 Task: Learn more about a business.
Action: Mouse moved to (776, 96)
Screenshot: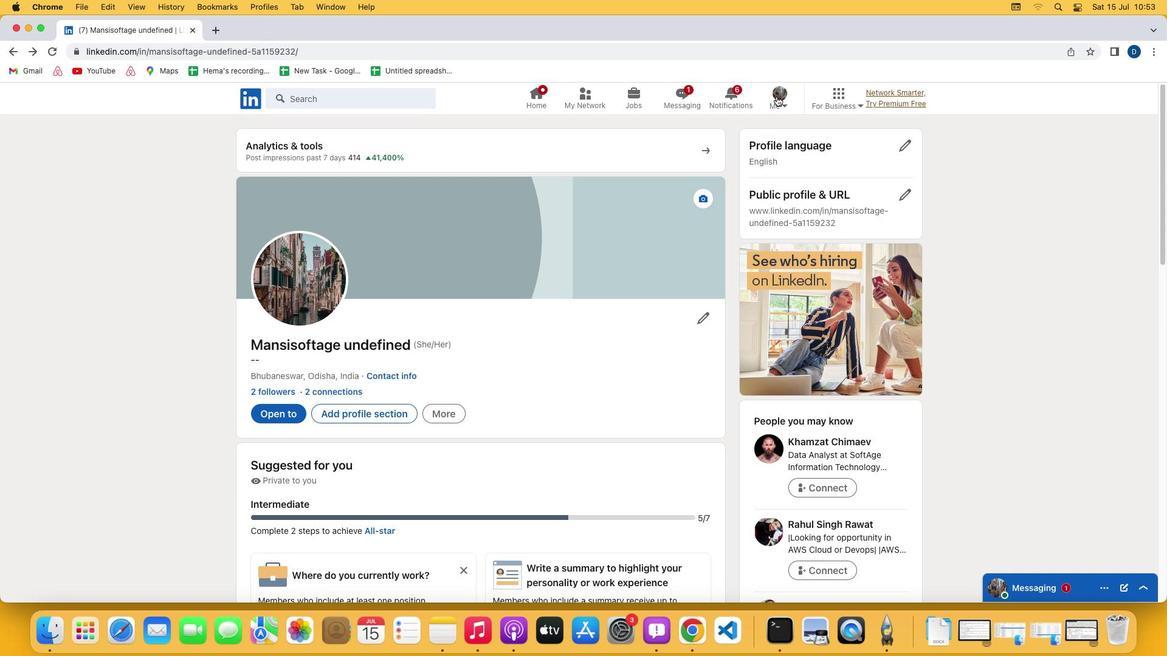 
Action: Mouse pressed left at (776, 96)
Screenshot: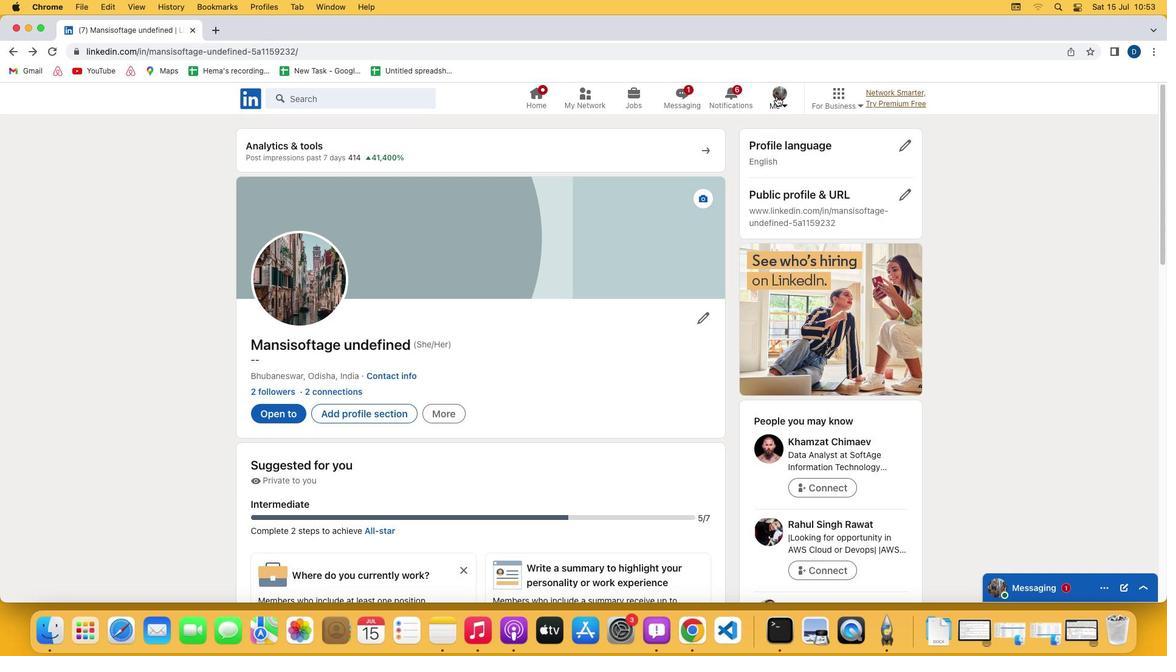 
Action: Mouse pressed left at (776, 96)
Screenshot: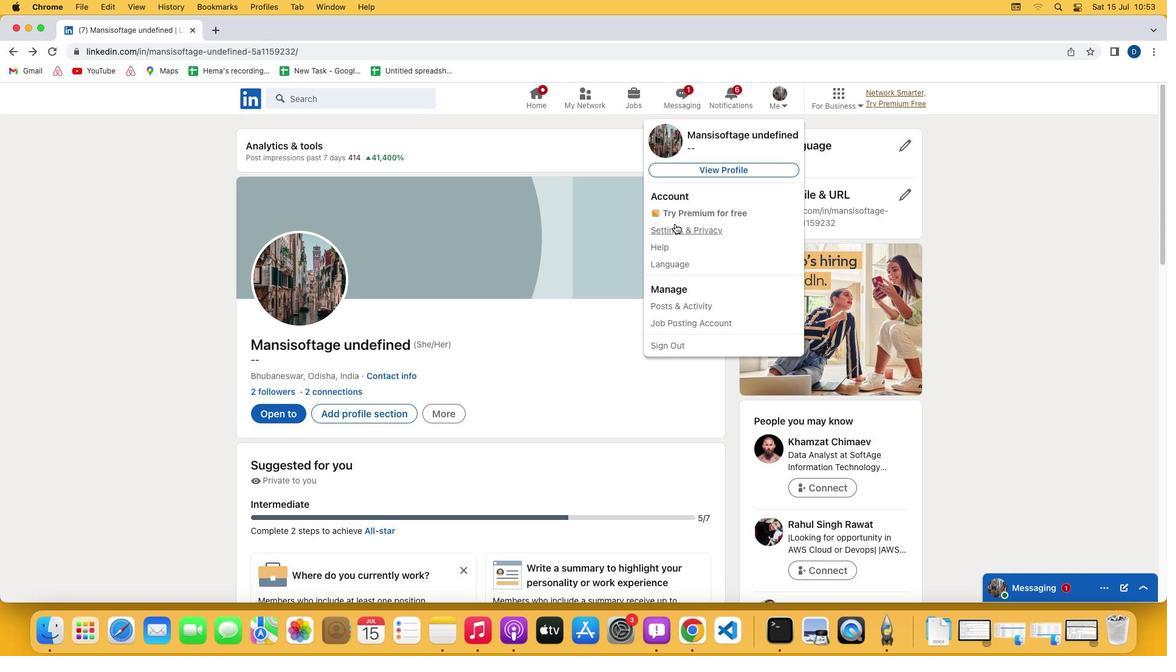 
Action: Mouse moved to (668, 230)
Screenshot: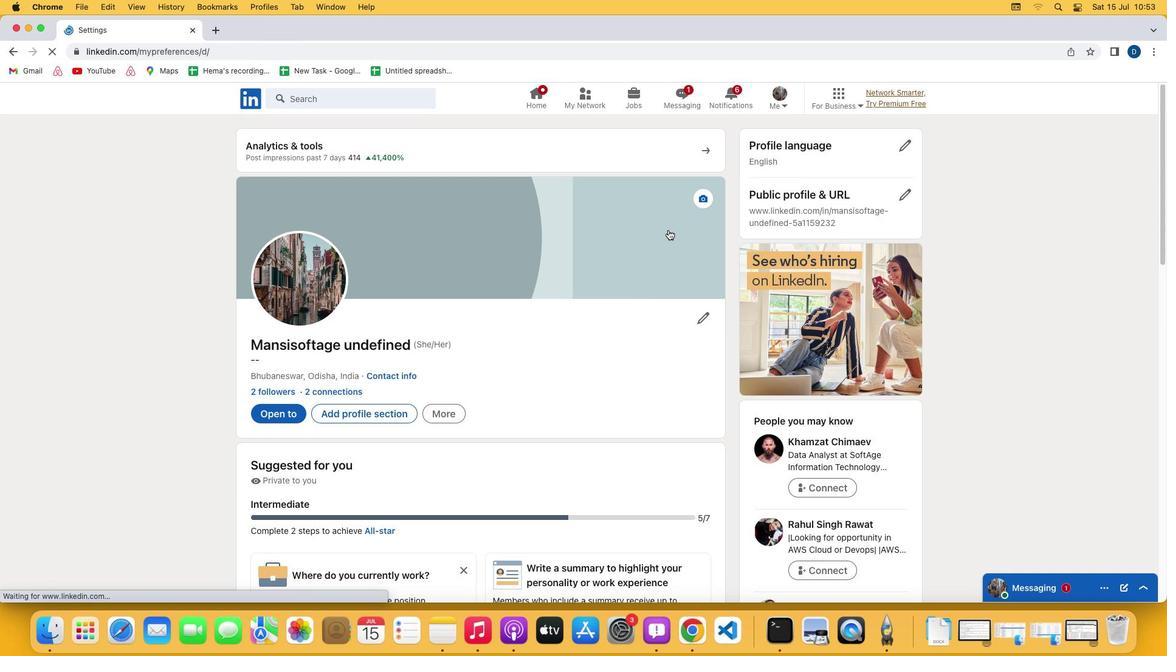
Action: Mouse pressed left at (668, 230)
Screenshot: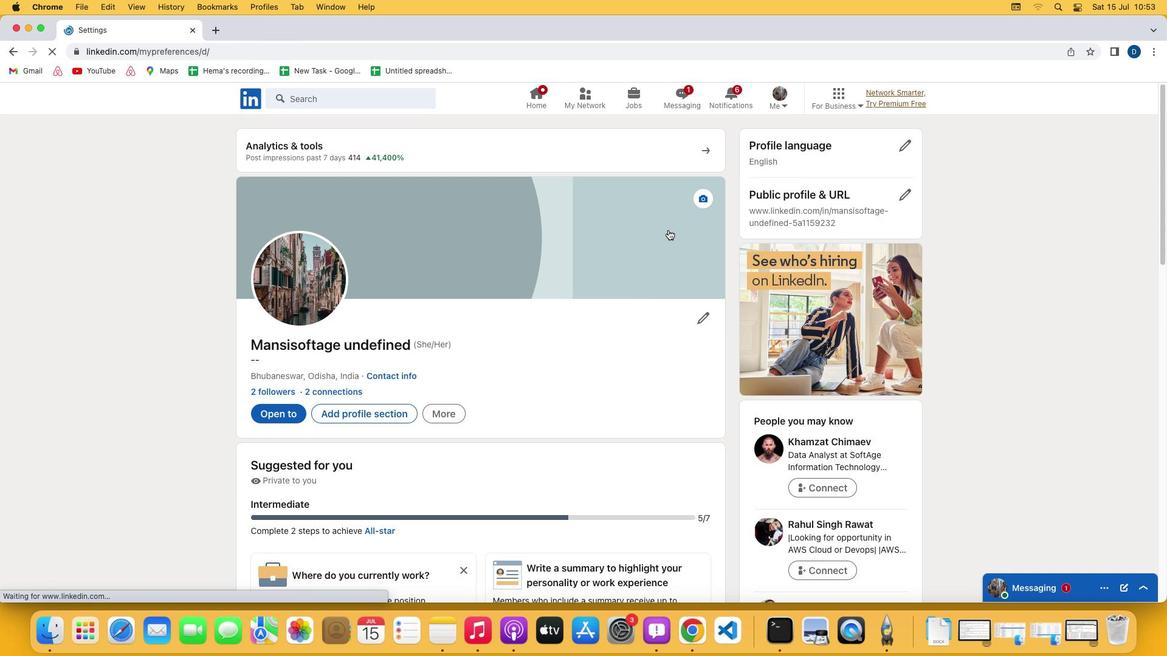 
Action: Mouse moved to (624, 383)
Screenshot: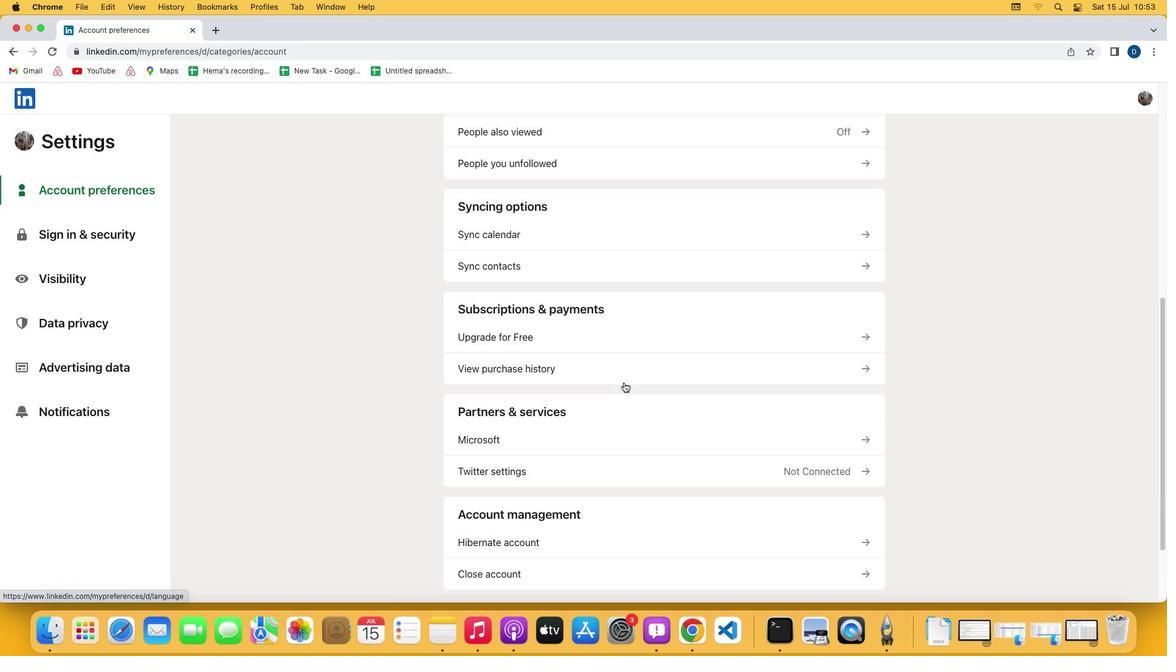
Action: Mouse scrolled (624, 383) with delta (0, 0)
Screenshot: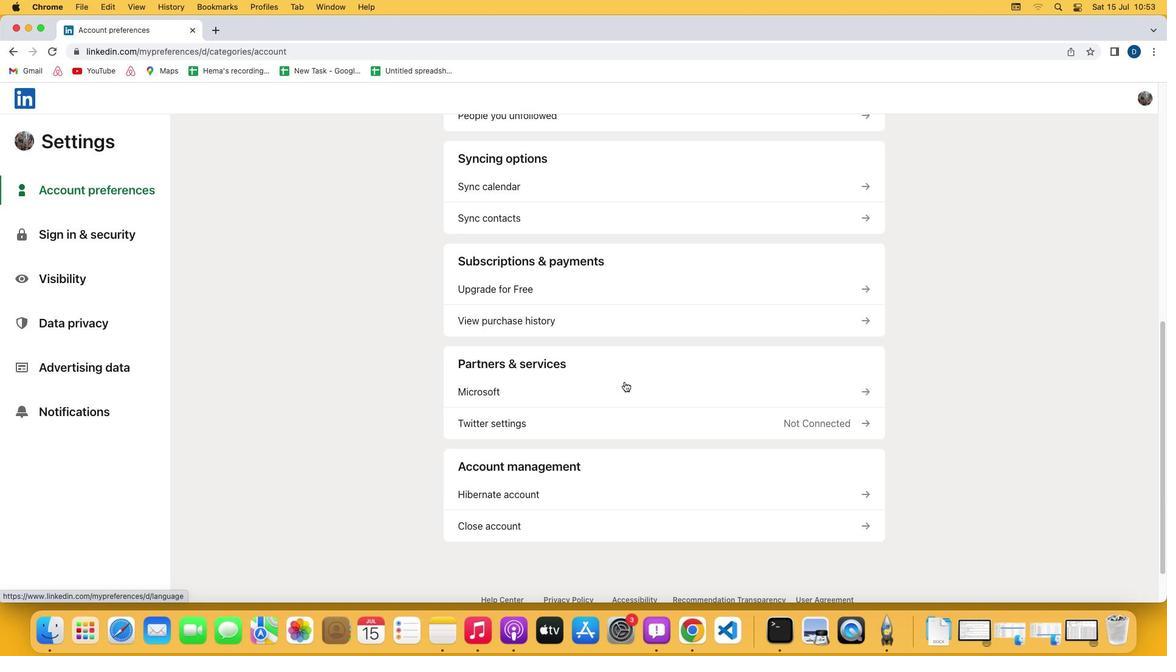 
Action: Mouse scrolled (624, 383) with delta (0, 0)
Screenshot: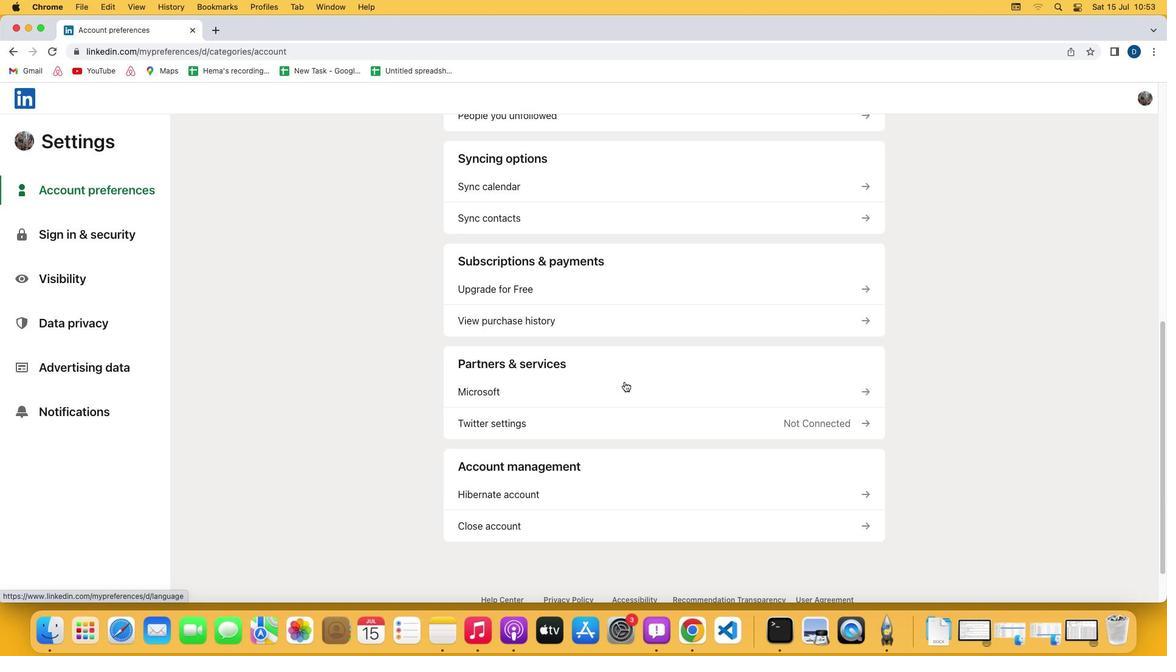 
Action: Mouse scrolled (624, 383) with delta (0, -1)
Screenshot: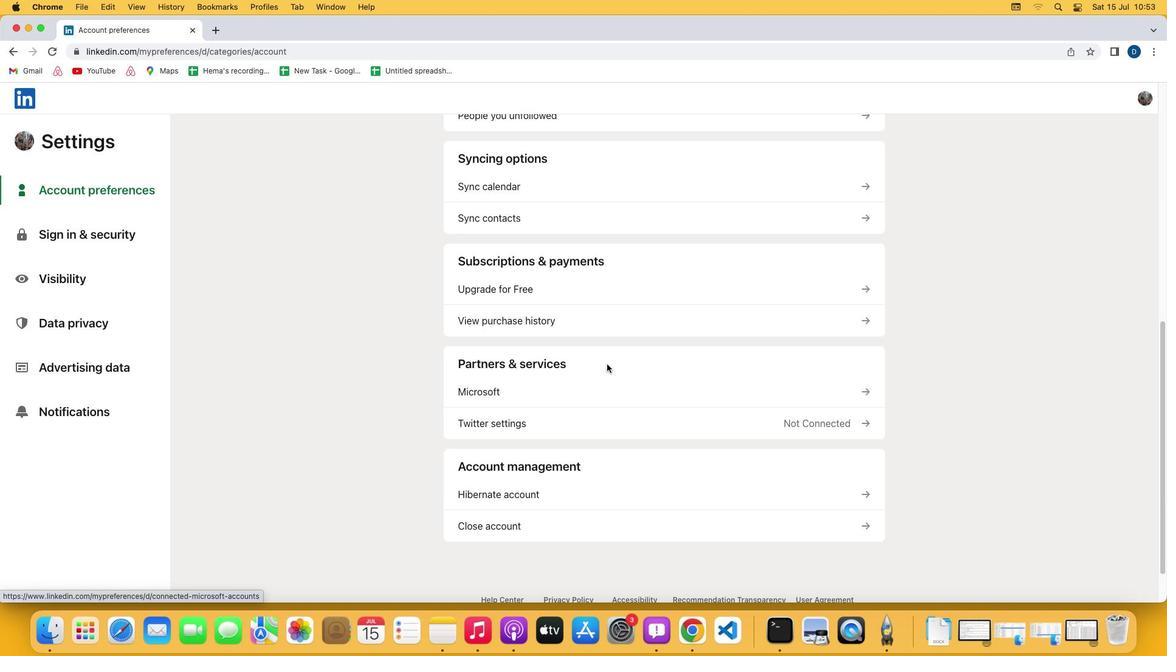 
Action: Mouse scrolled (624, 383) with delta (0, -3)
Screenshot: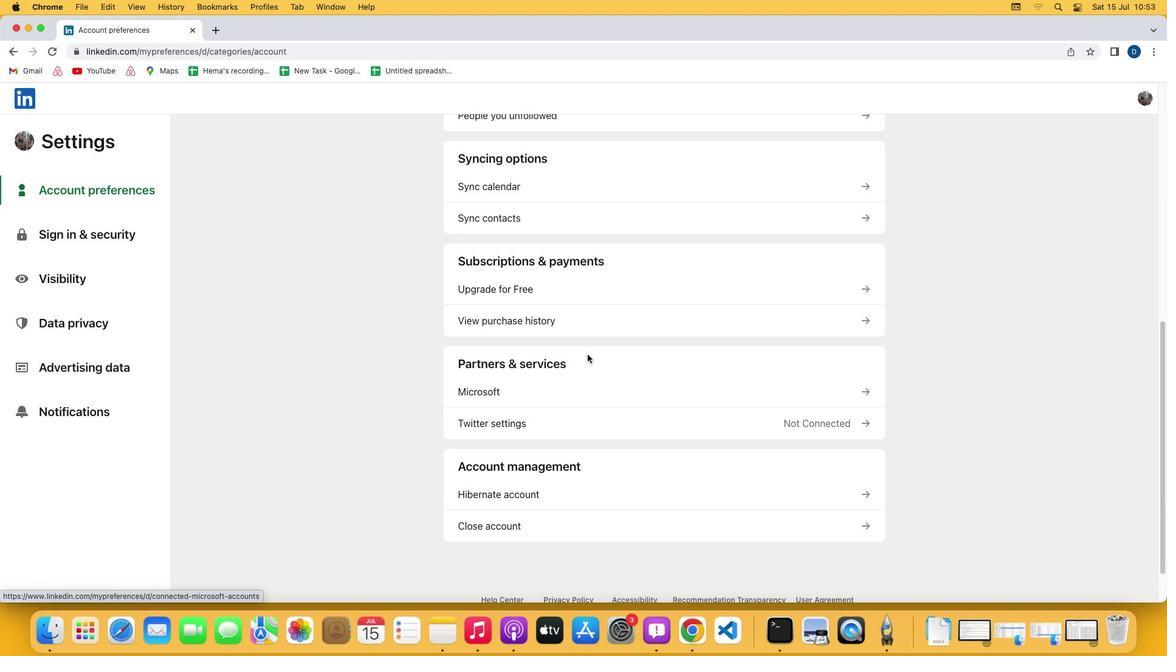 
Action: Mouse scrolled (624, 383) with delta (0, 0)
Screenshot: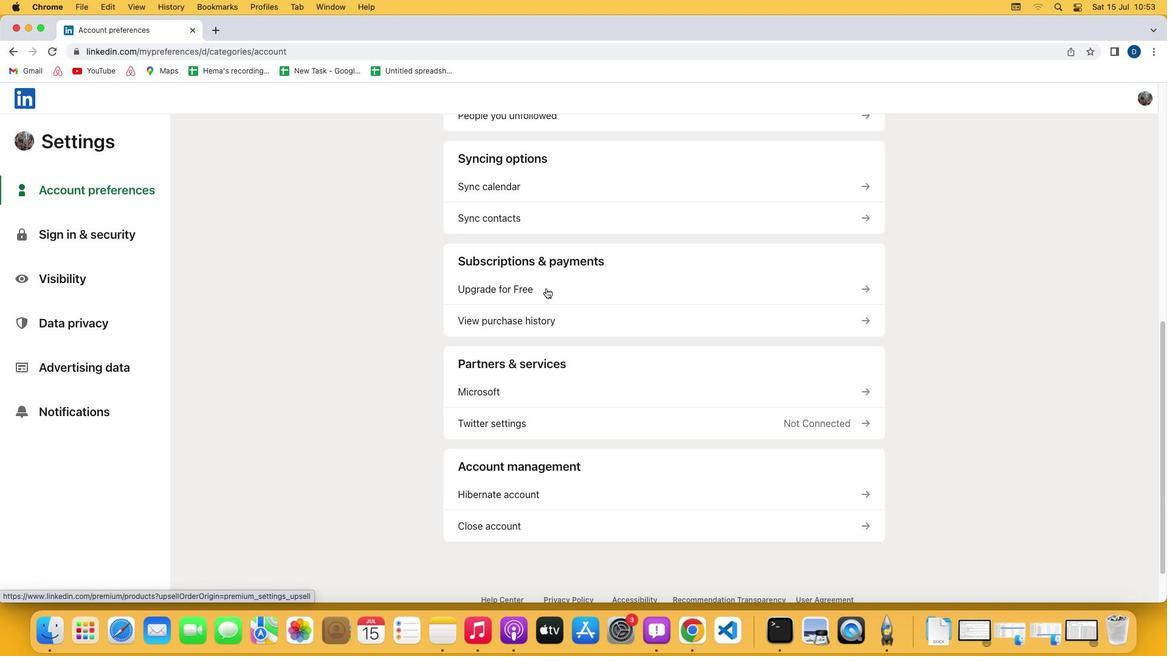 
Action: Mouse scrolled (624, 383) with delta (0, 0)
Screenshot: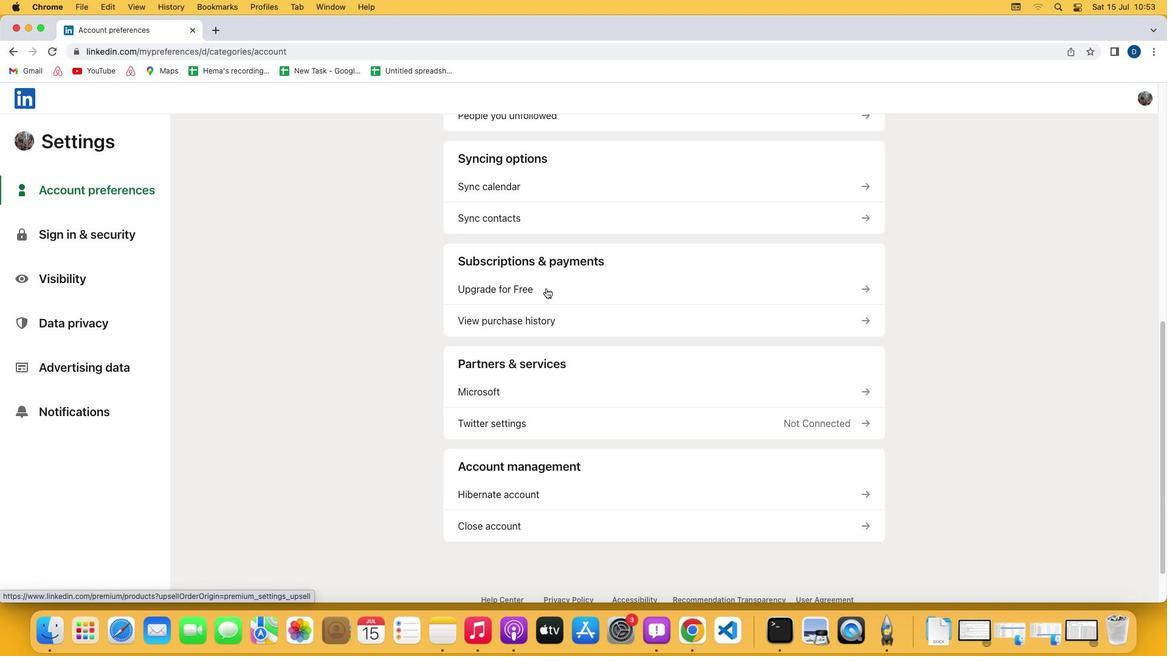 
Action: Mouse scrolled (624, 383) with delta (0, -1)
Screenshot: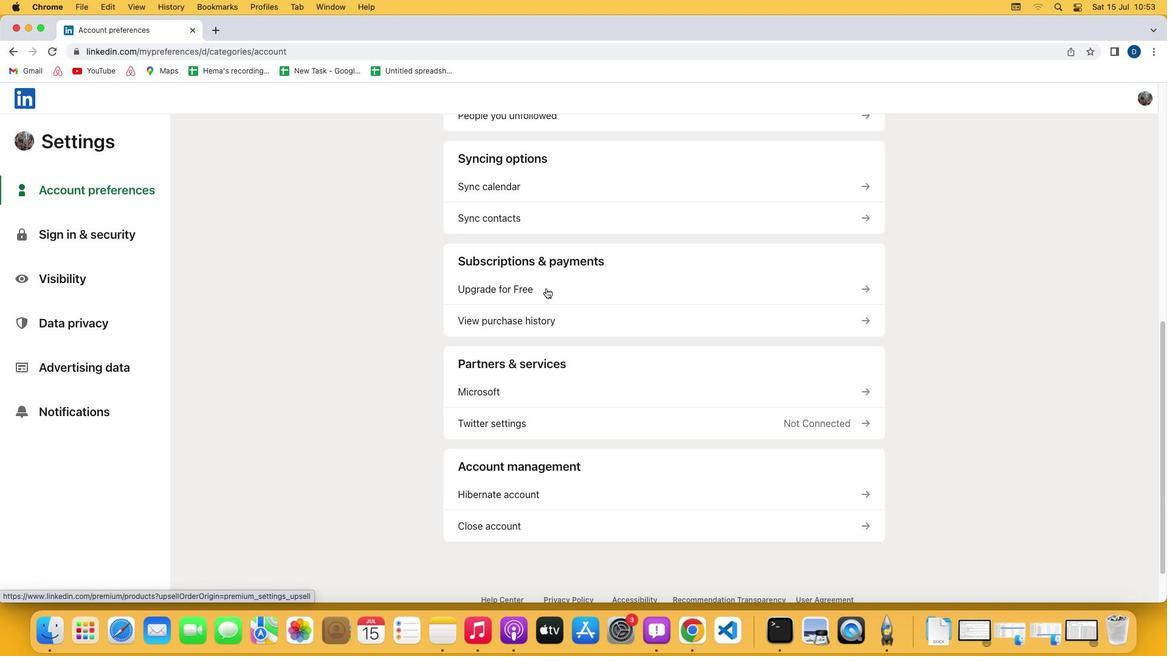 
Action: Mouse scrolled (624, 383) with delta (0, -2)
Screenshot: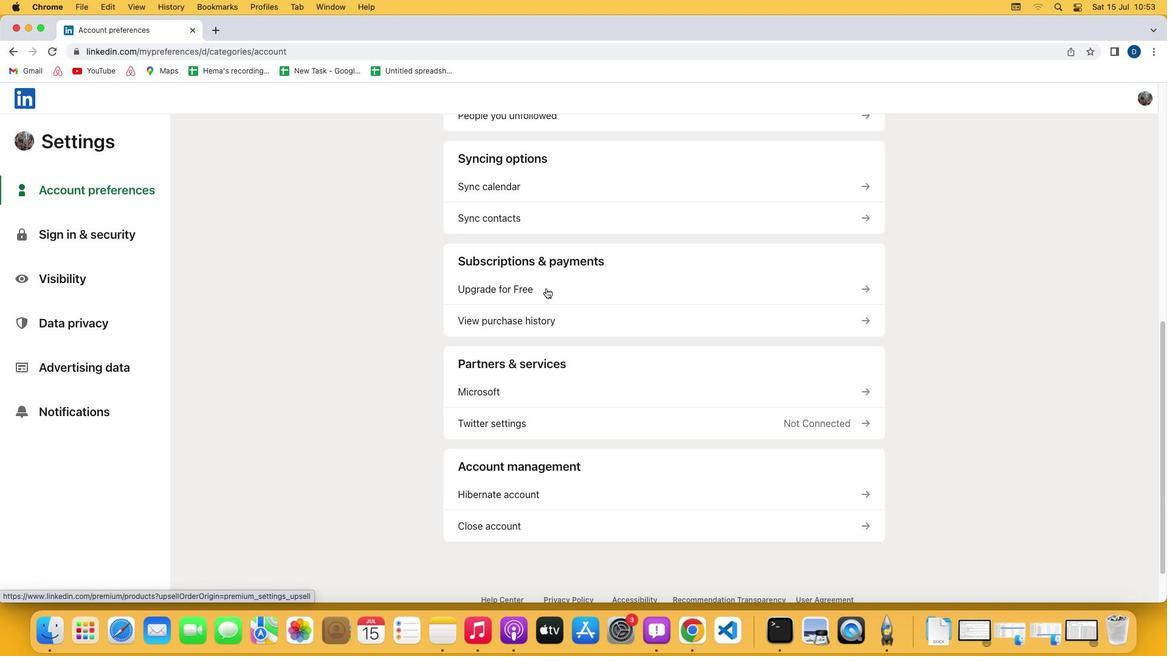 
Action: Mouse moved to (546, 288)
Screenshot: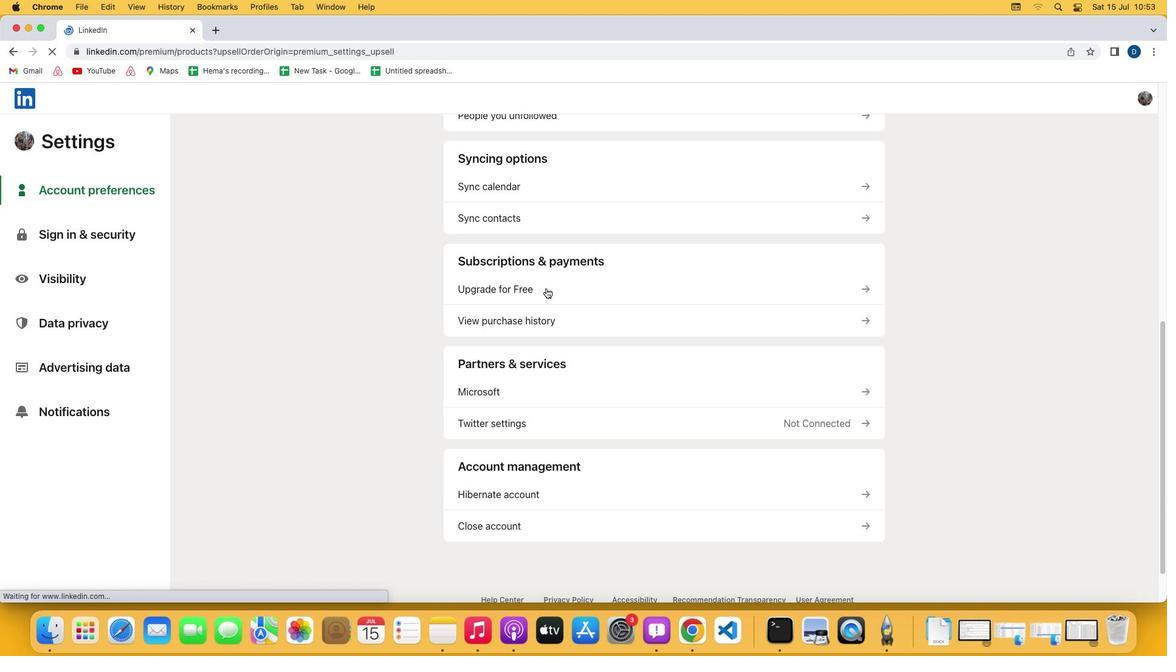 
Action: Mouse pressed left at (546, 288)
Screenshot: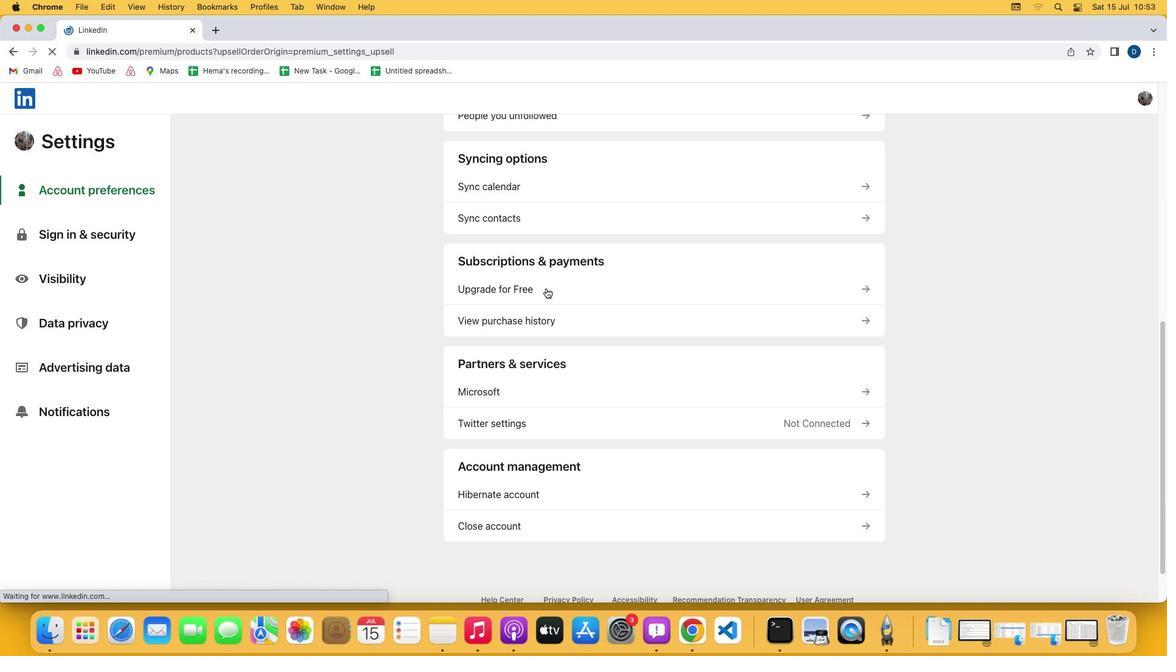 
Action: Mouse moved to (475, 335)
Screenshot: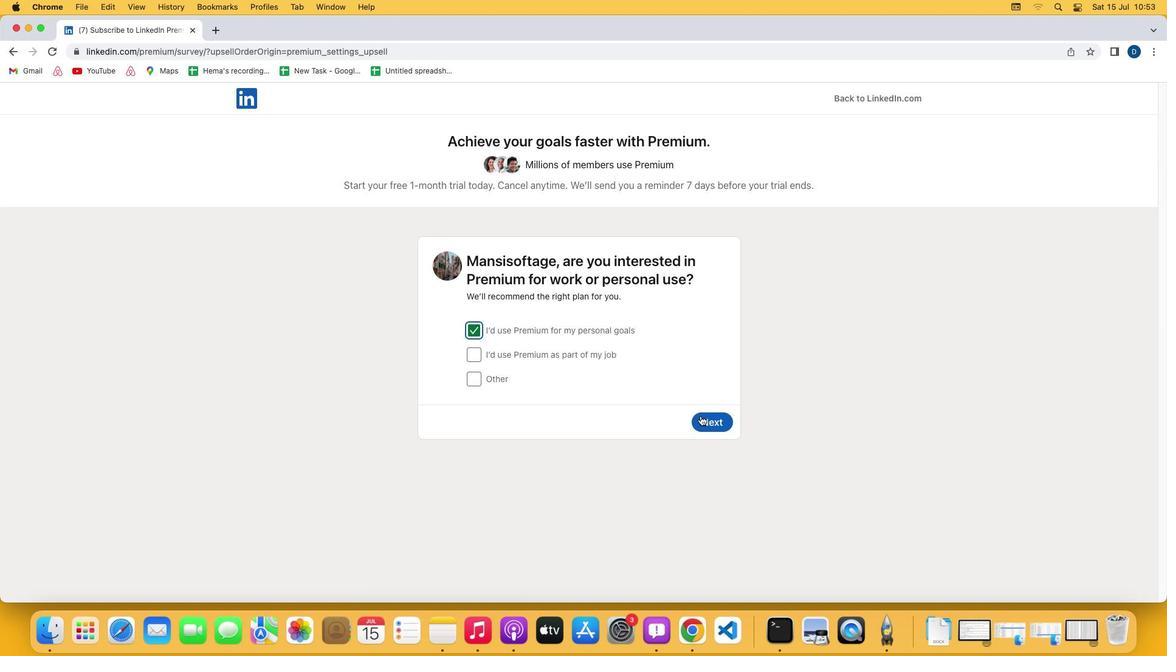 
Action: Mouse pressed left at (475, 335)
Screenshot: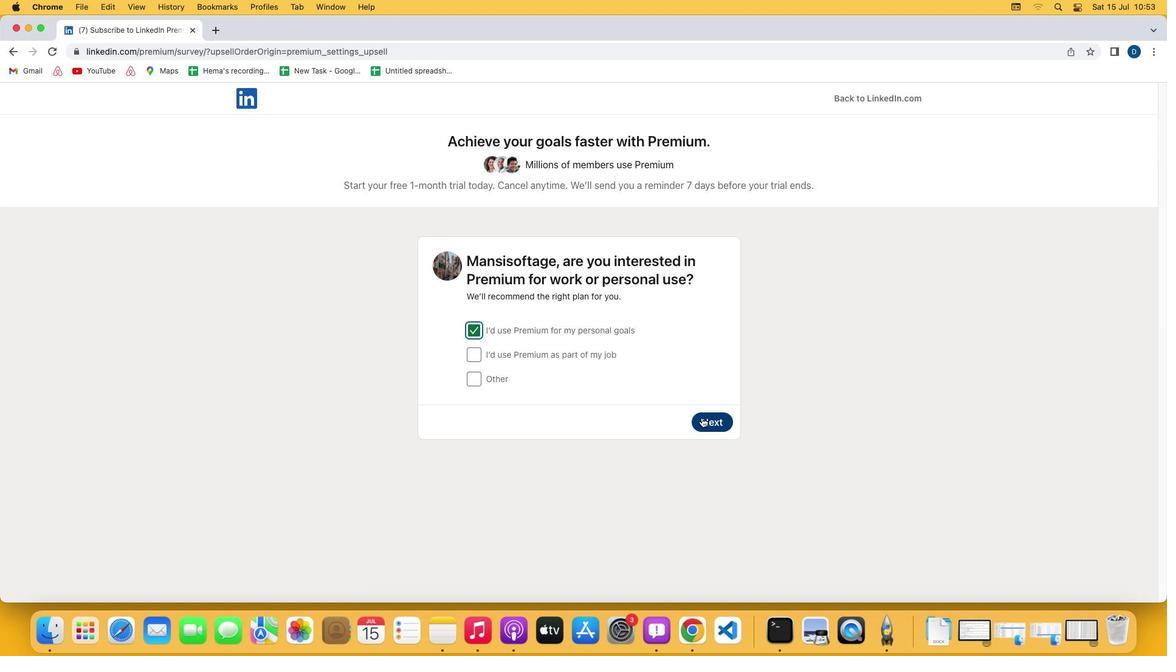 
Action: Mouse moved to (701, 417)
Screenshot: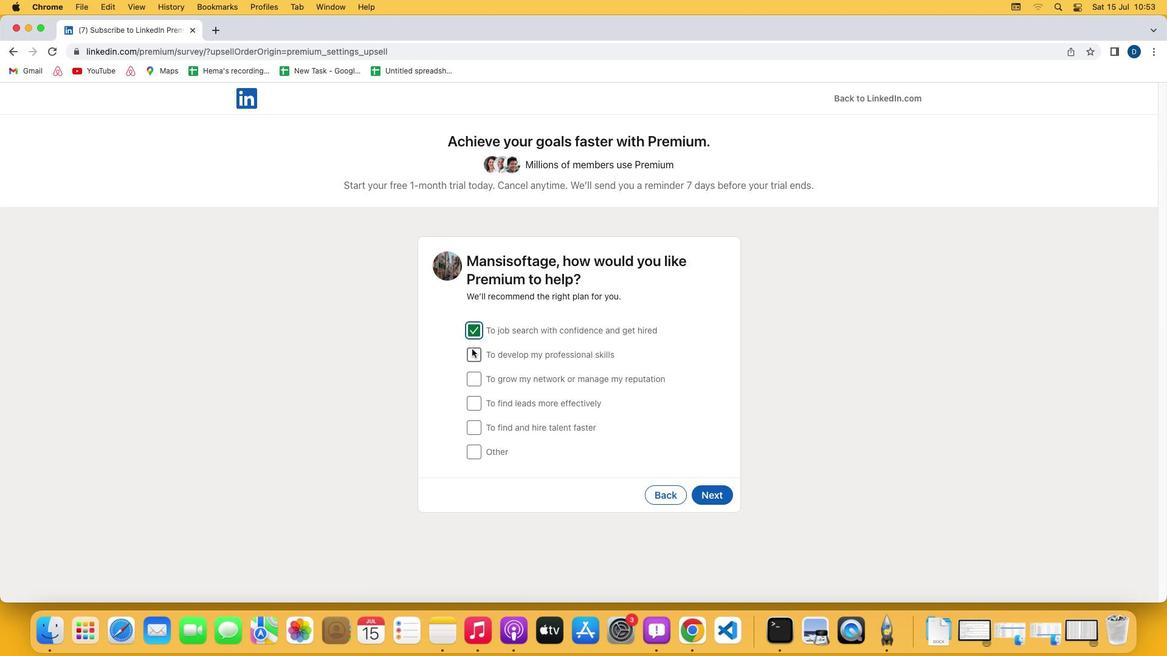 
Action: Mouse pressed left at (701, 417)
Screenshot: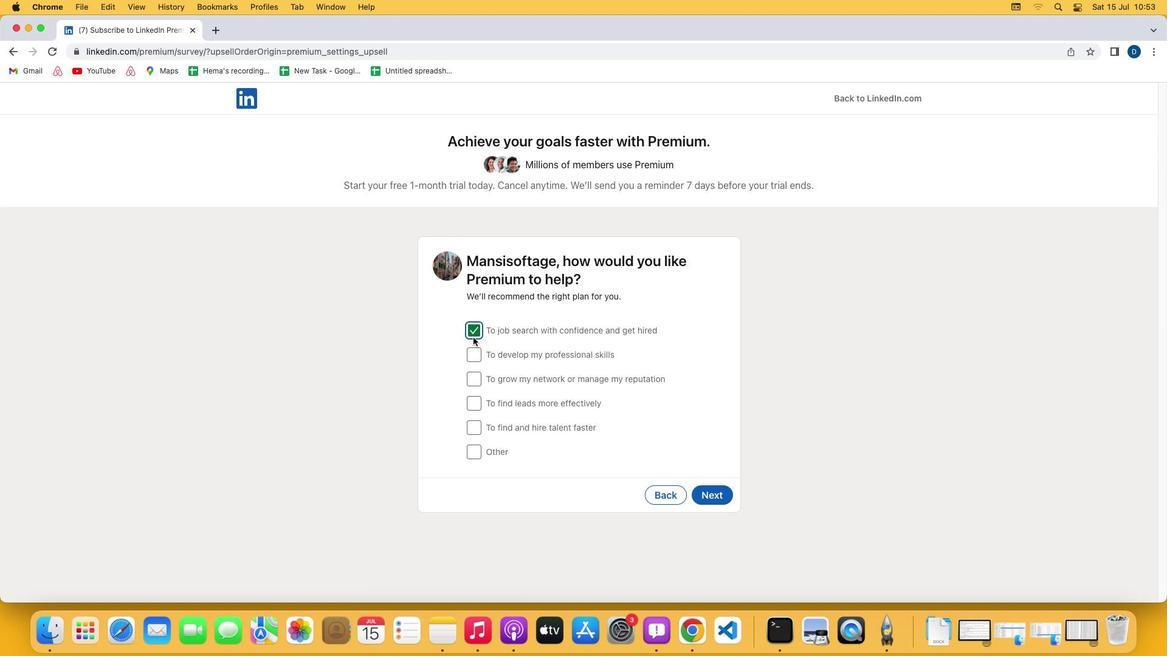 
Action: Mouse moved to (705, 492)
Screenshot: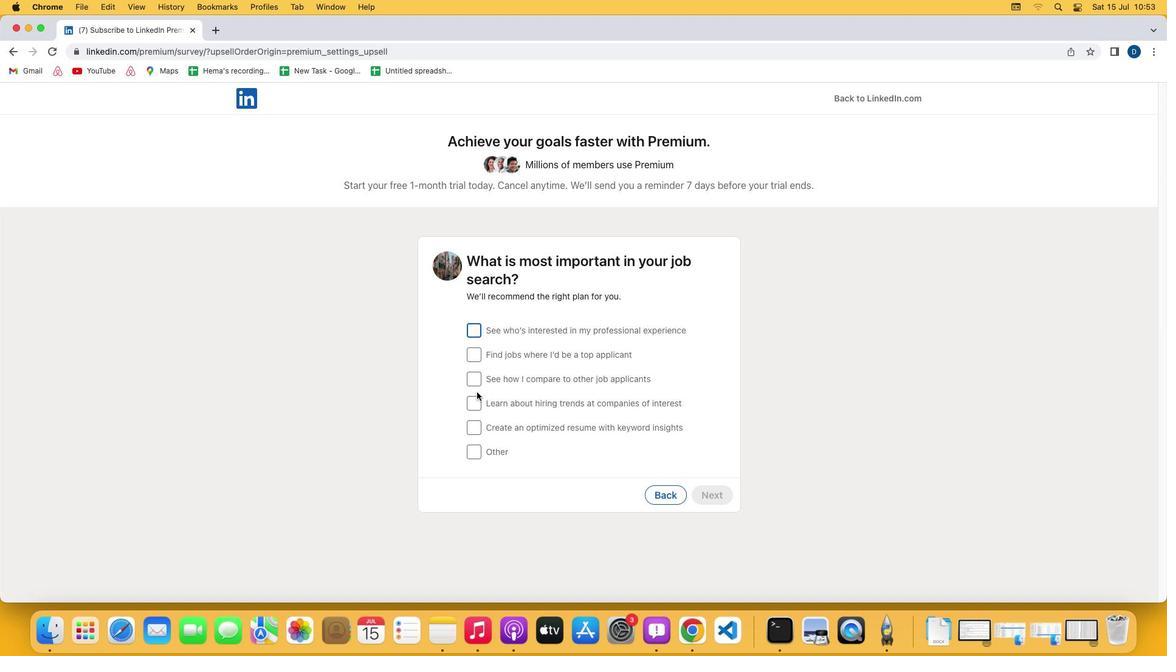 
Action: Mouse pressed left at (705, 492)
Screenshot: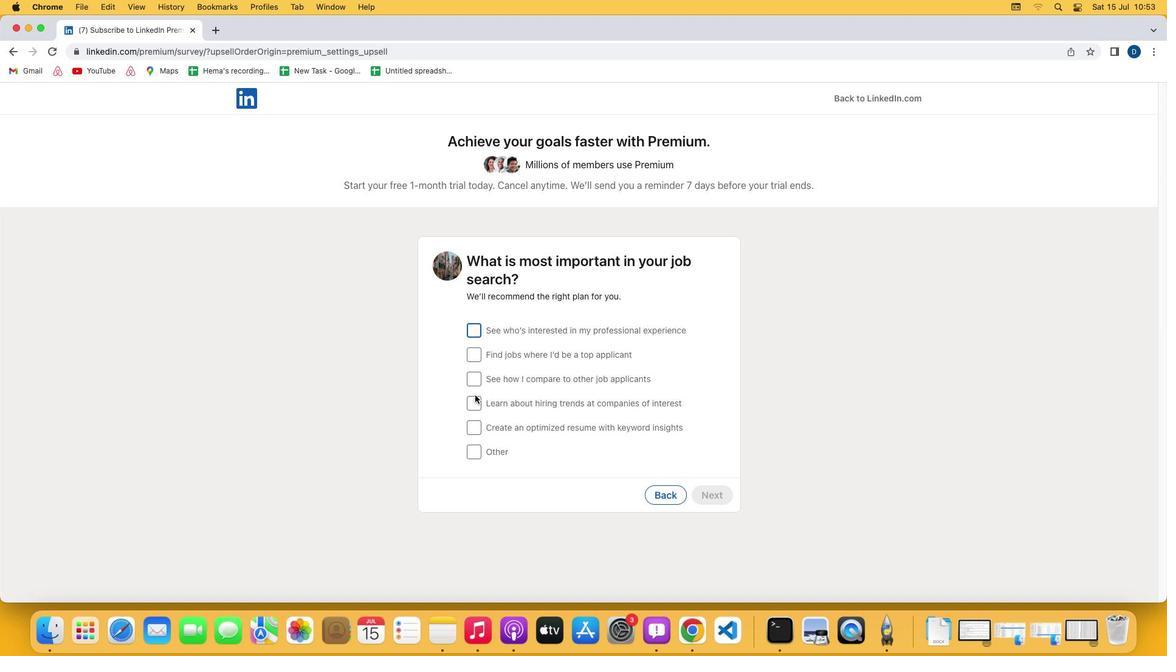 
Action: Mouse moved to (474, 403)
Screenshot: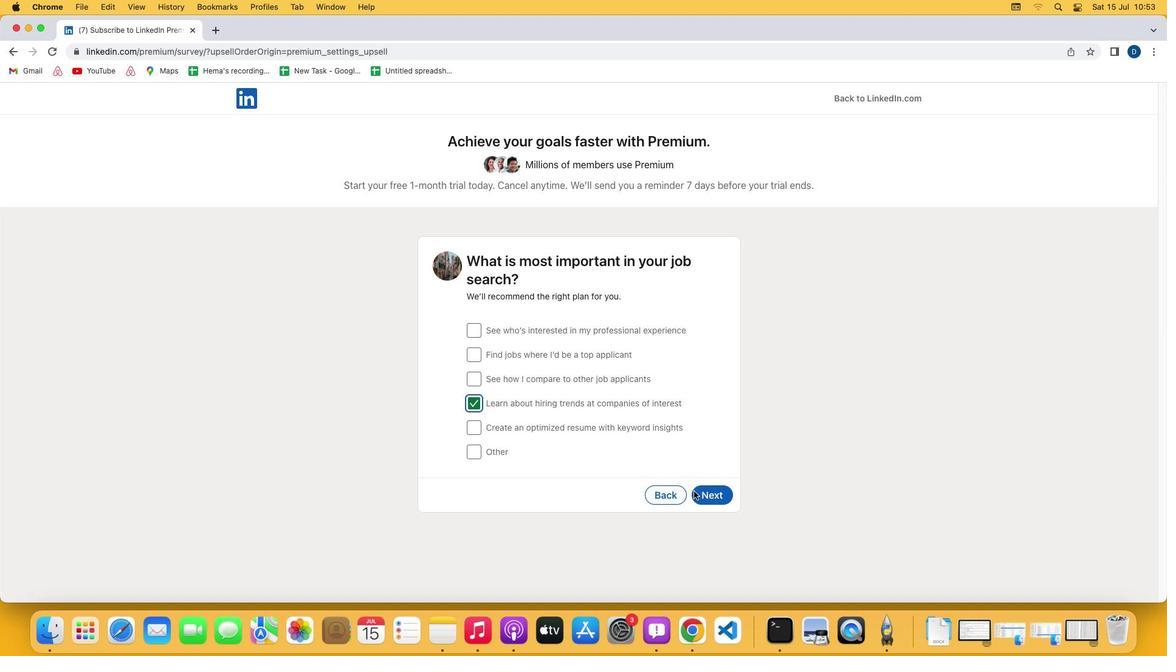 
Action: Mouse pressed left at (474, 403)
Screenshot: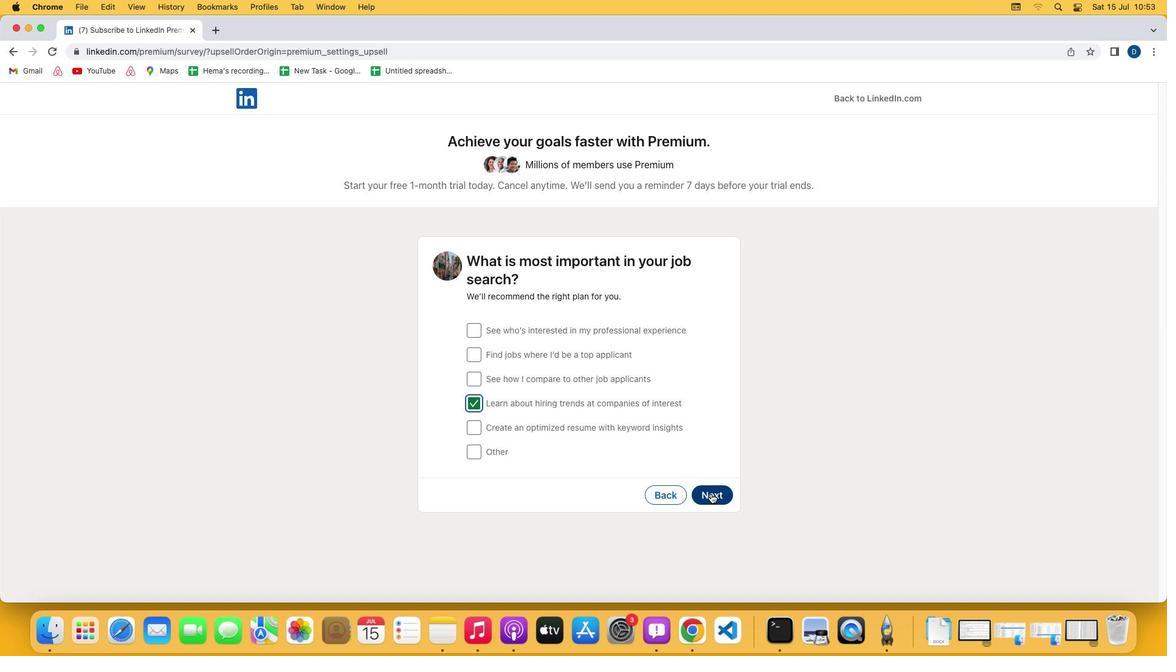 
Action: Mouse moved to (711, 494)
Screenshot: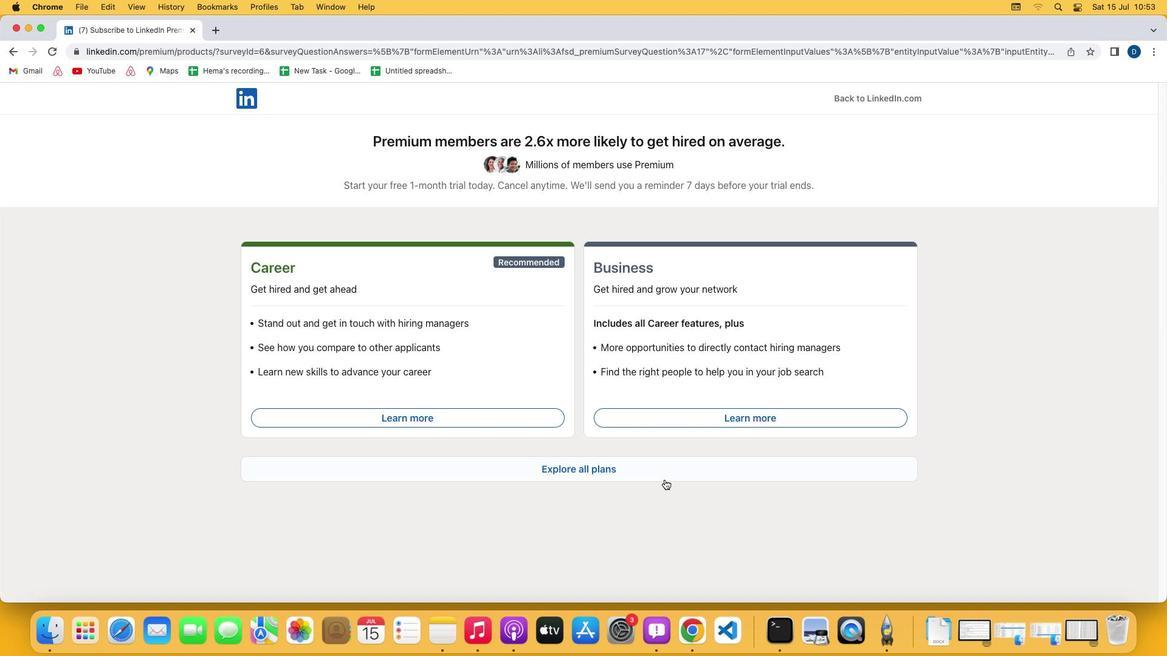 
Action: Mouse pressed left at (711, 494)
Screenshot: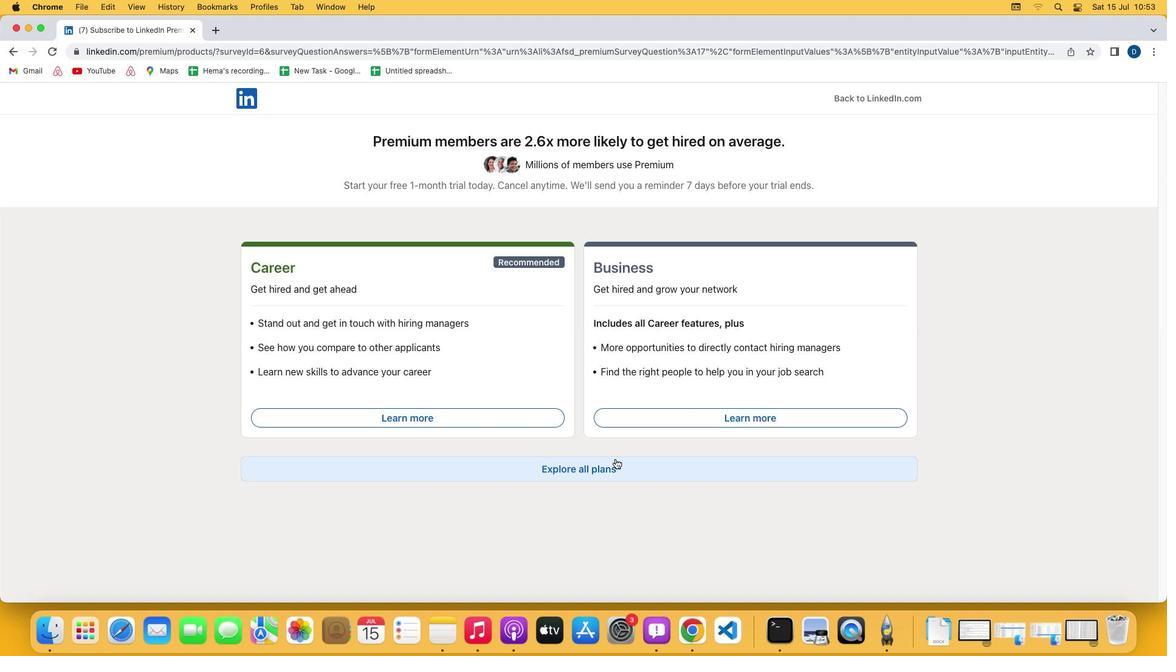 
Action: Mouse moved to (568, 476)
Screenshot: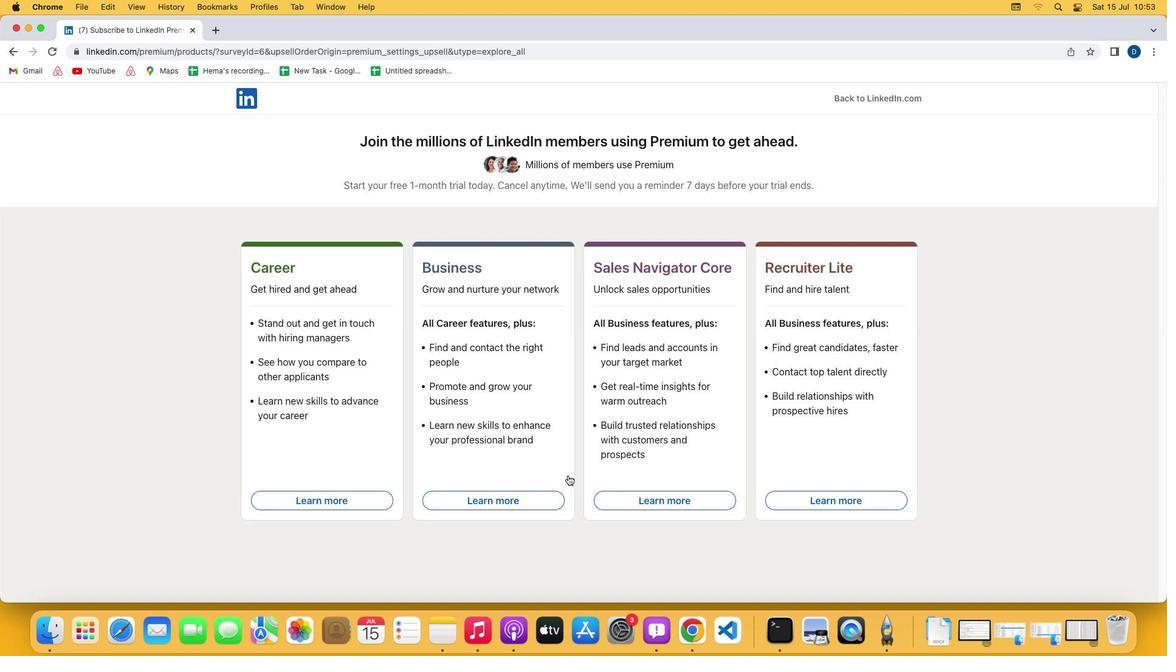 
Action: Mouse pressed left at (568, 476)
Screenshot: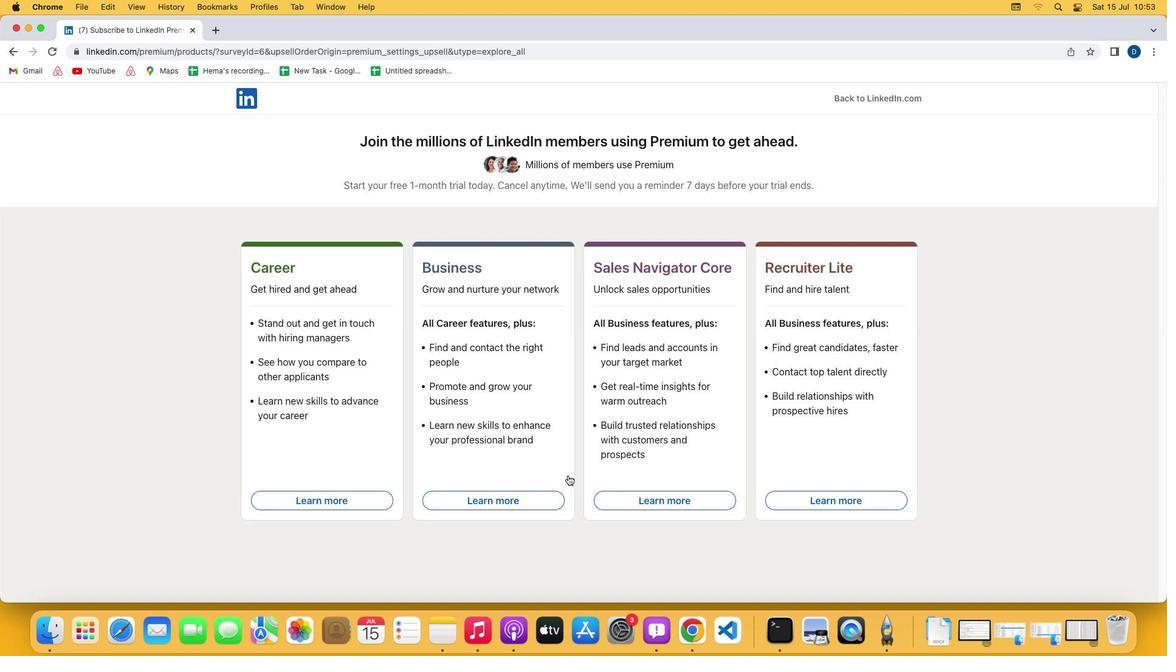 
Action: Mouse moved to (515, 499)
Screenshot: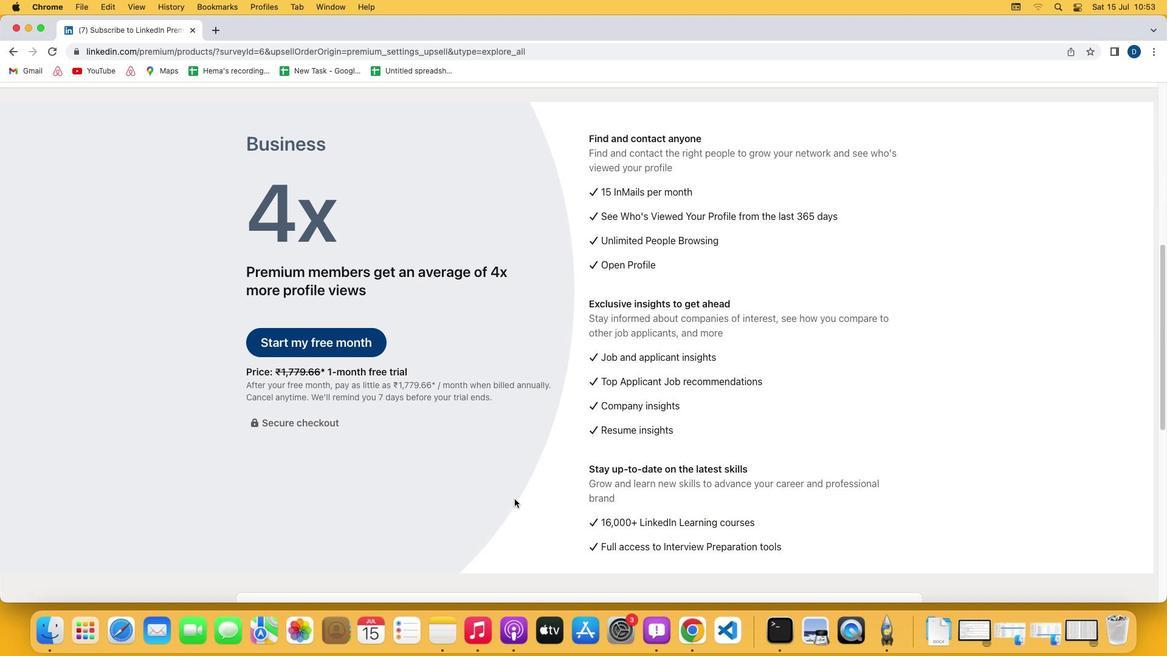 
Action: Mouse pressed left at (515, 499)
Screenshot: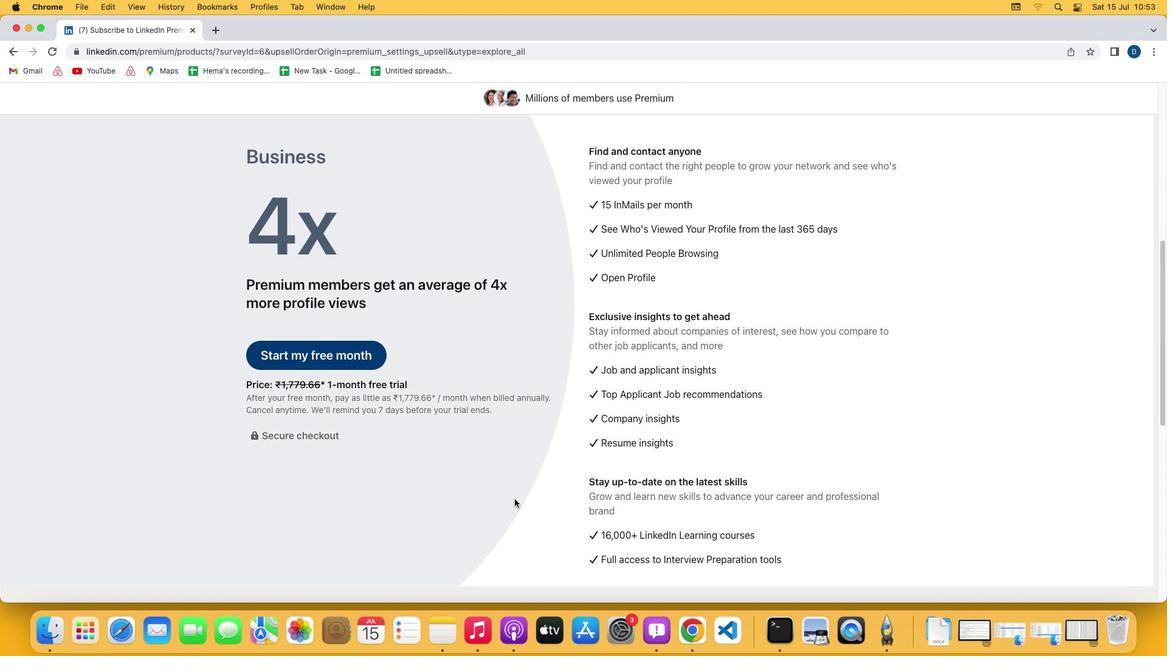 
